 Task: Select the on option in the line that has folded area.
Action: Mouse moved to (20, 552)
Screenshot: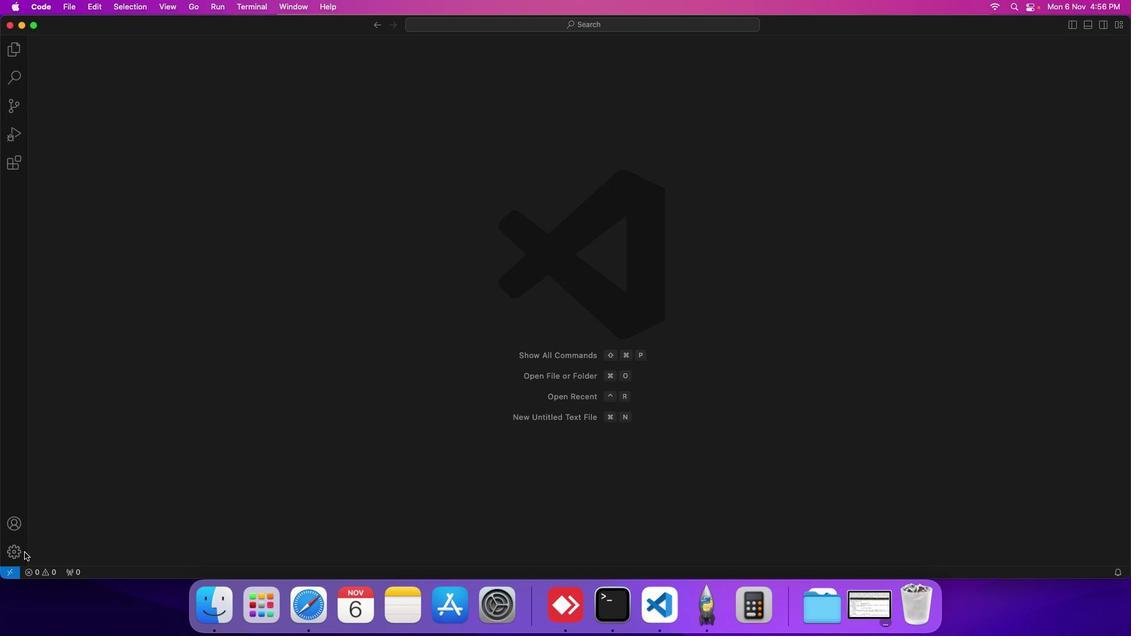 
Action: Mouse pressed left at (20, 552)
Screenshot: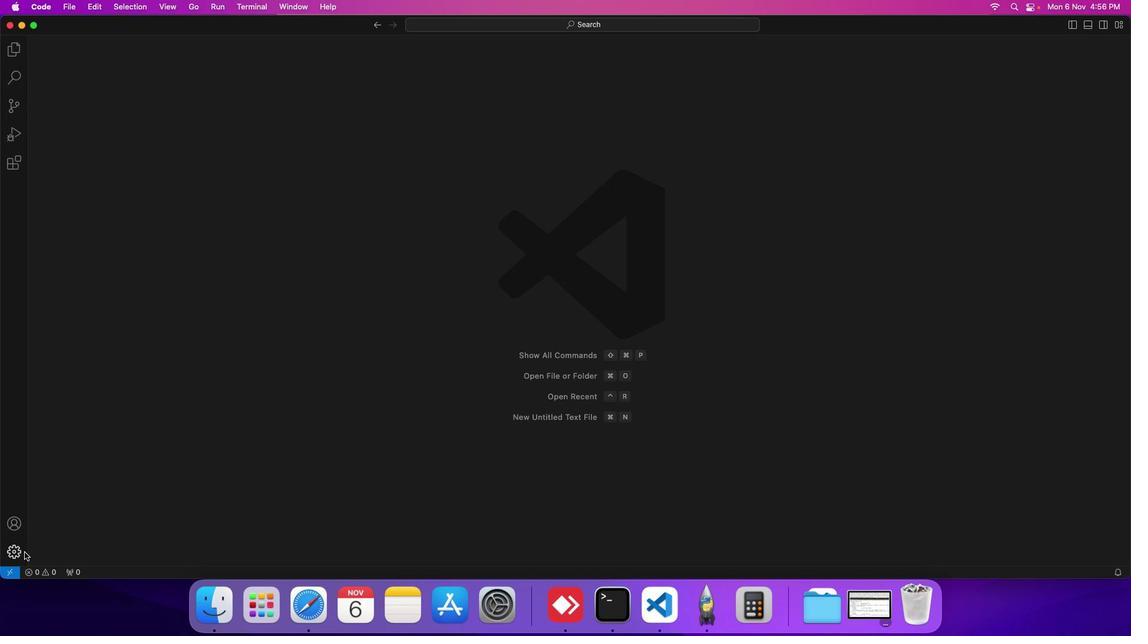 
Action: Mouse moved to (52, 463)
Screenshot: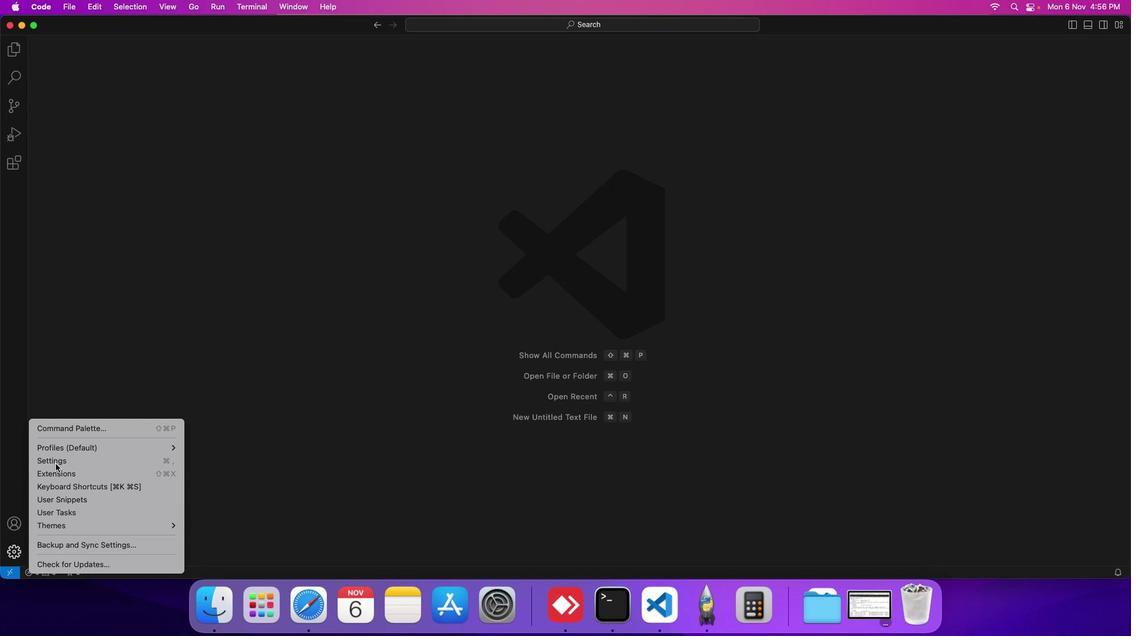 
Action: Mouse pressed left at (52, 463)
Screenshot: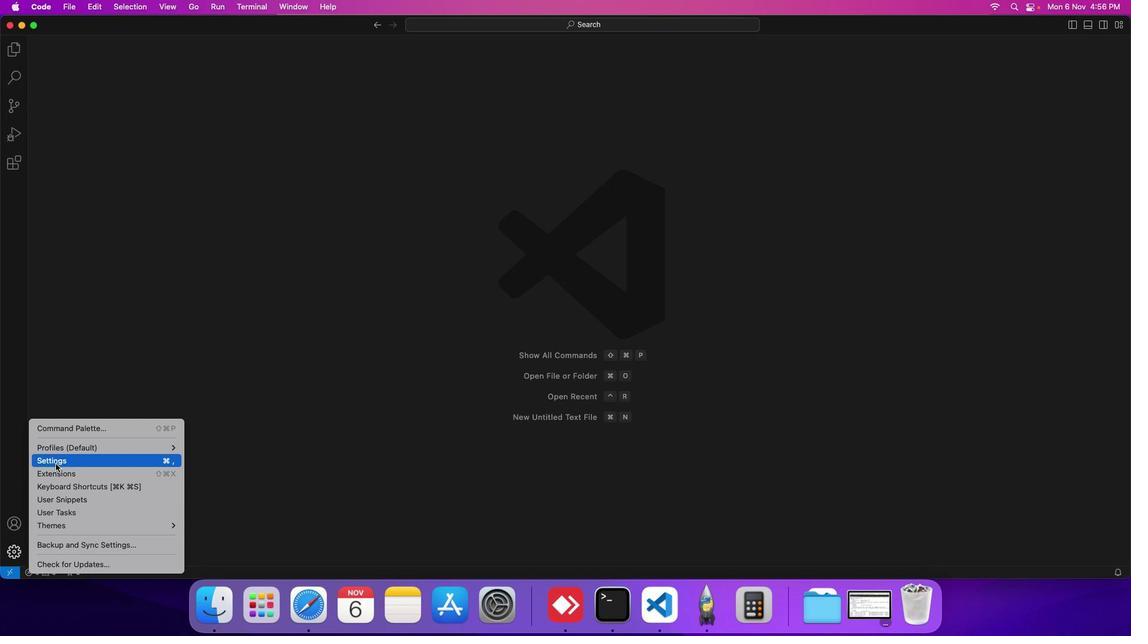 
Action: Mouse moved to (281, 170)
Screenshot: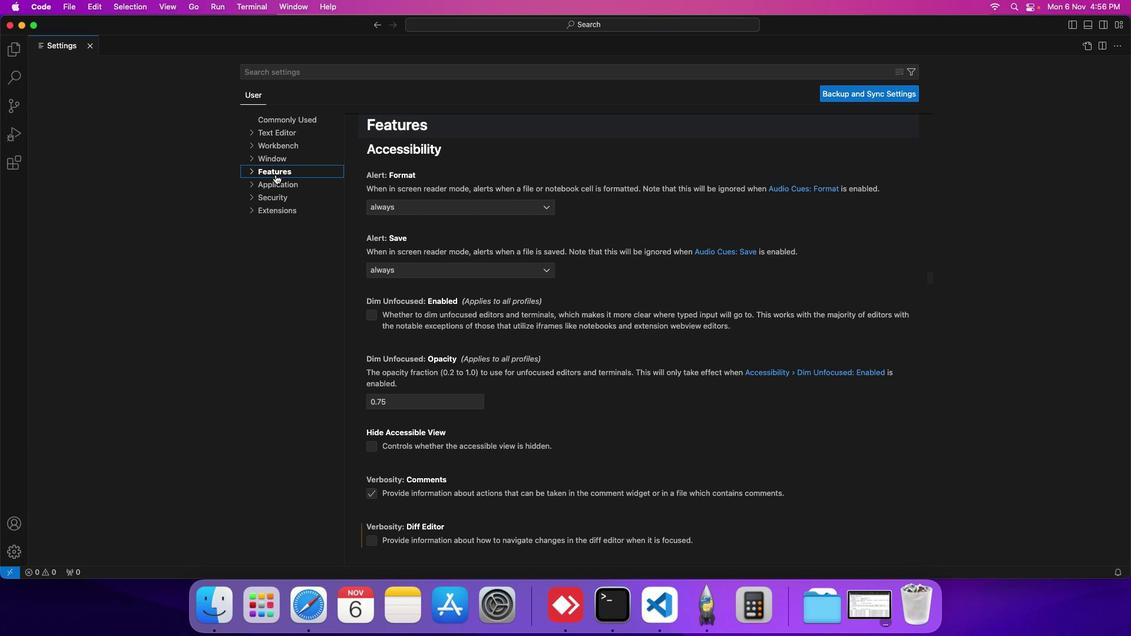 
Action: Mouse pressed left at (281, 170)
Screenshot: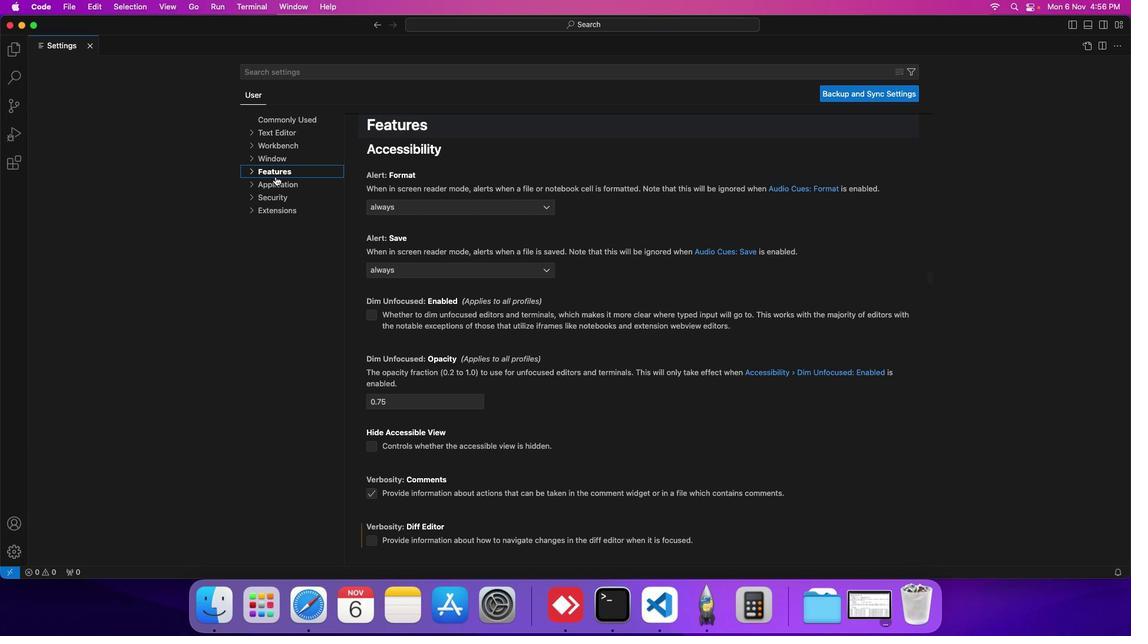 
Action: Mouse moved to (294, 381)
Screenshot: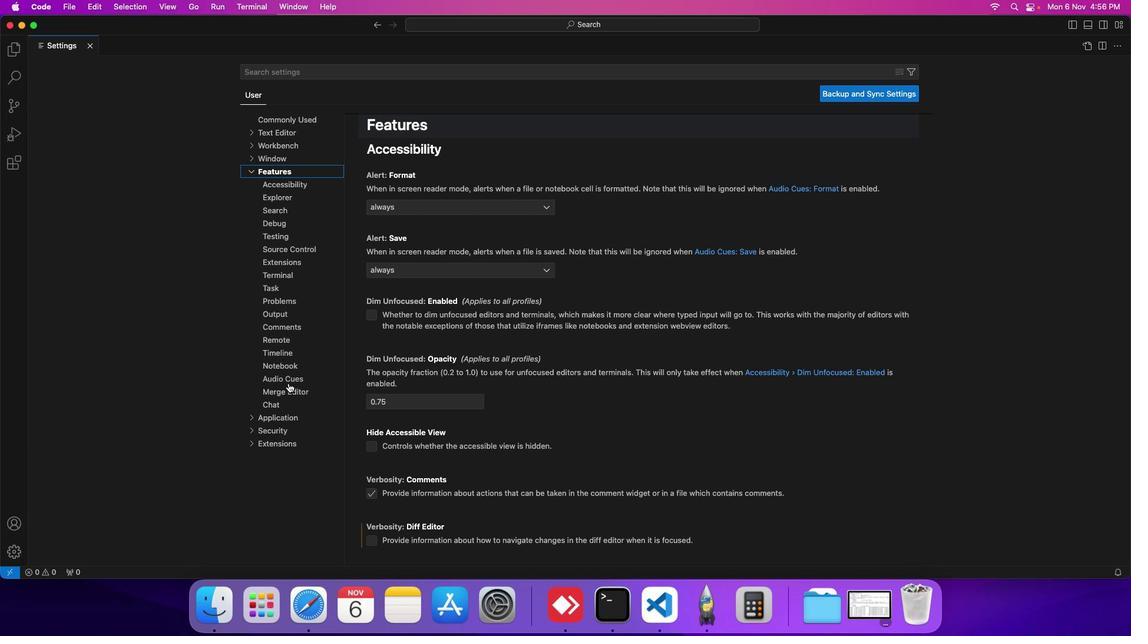 
Action: Mouse pressed left at (294, 381)
Screenshot: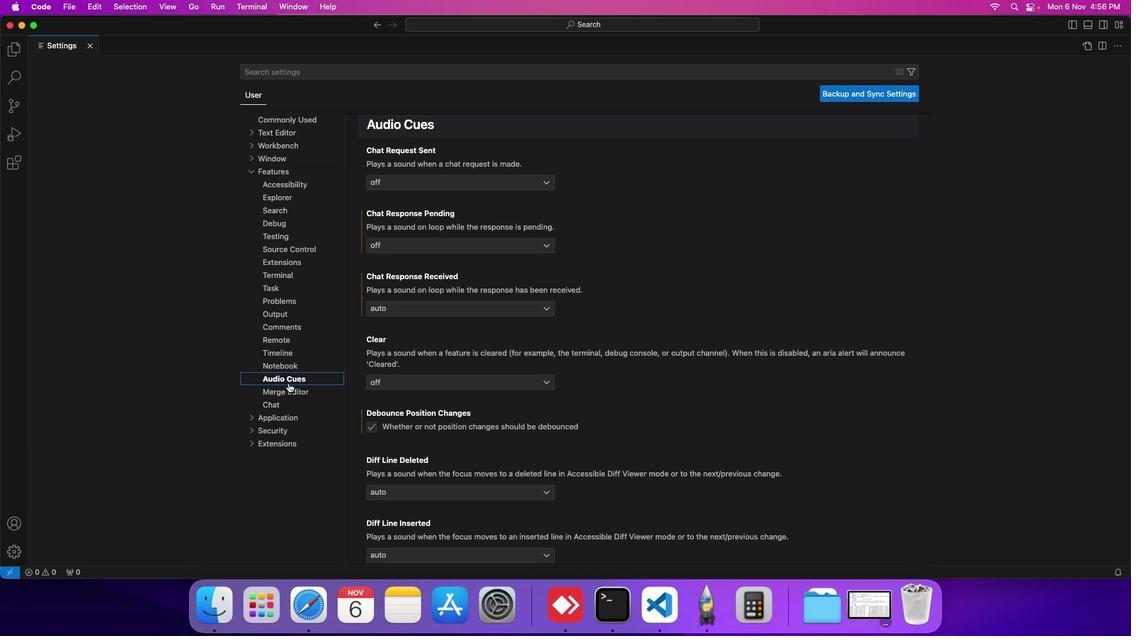 
Action: Mouse moved to (365, 360)
Screenshot: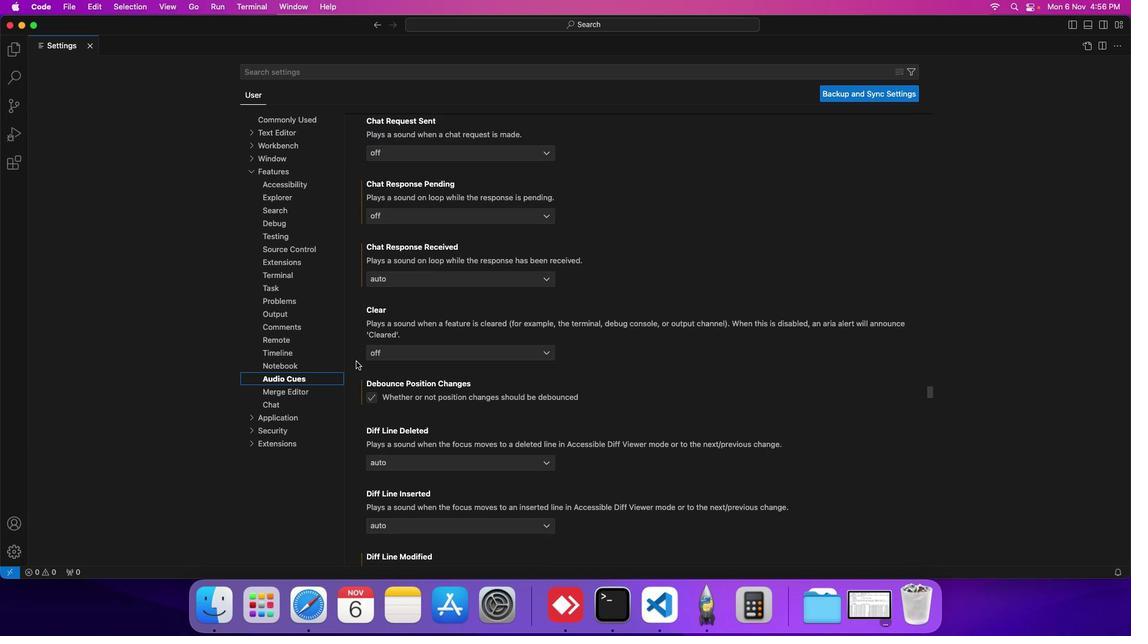 
Action: Mouse scrolled (365, 360) with delta (-4, -4)
Screenshot: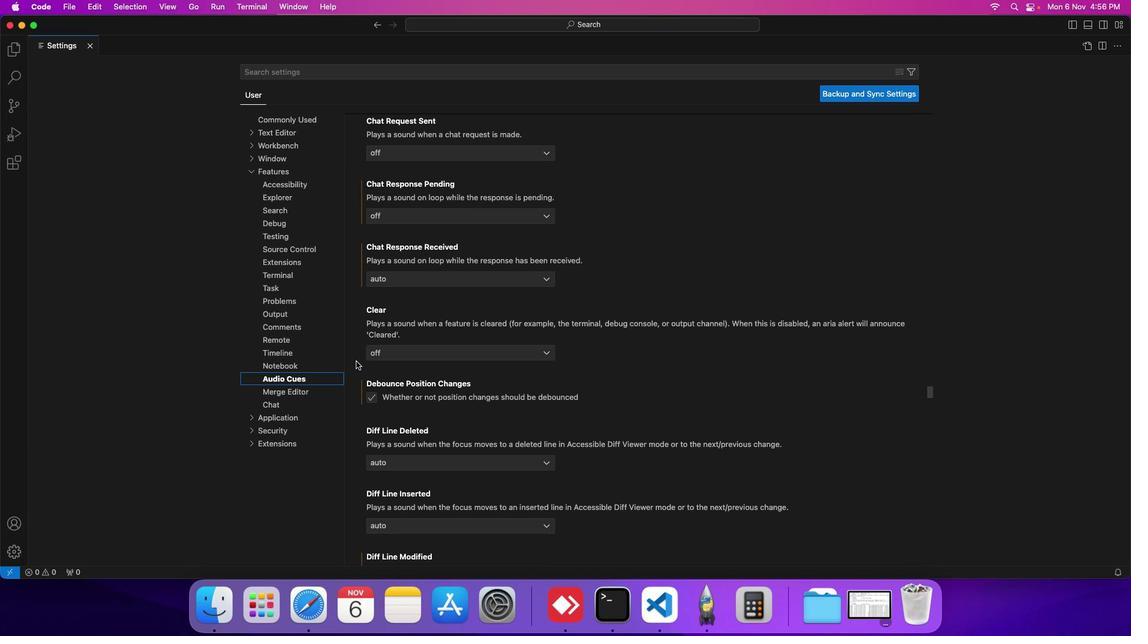 
Action: Mouse scrolled (365, 360) with delta (-4, -4)
Screenshot: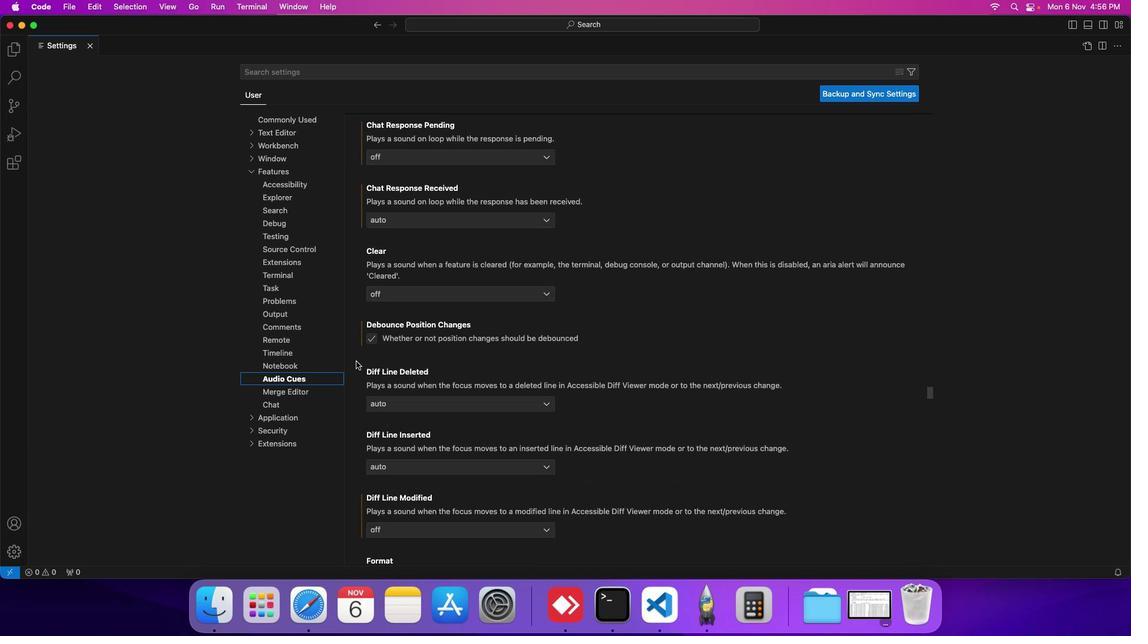 
Action: Mouse scrolled (365, 360) with delta (-4, -4)
Screenshot: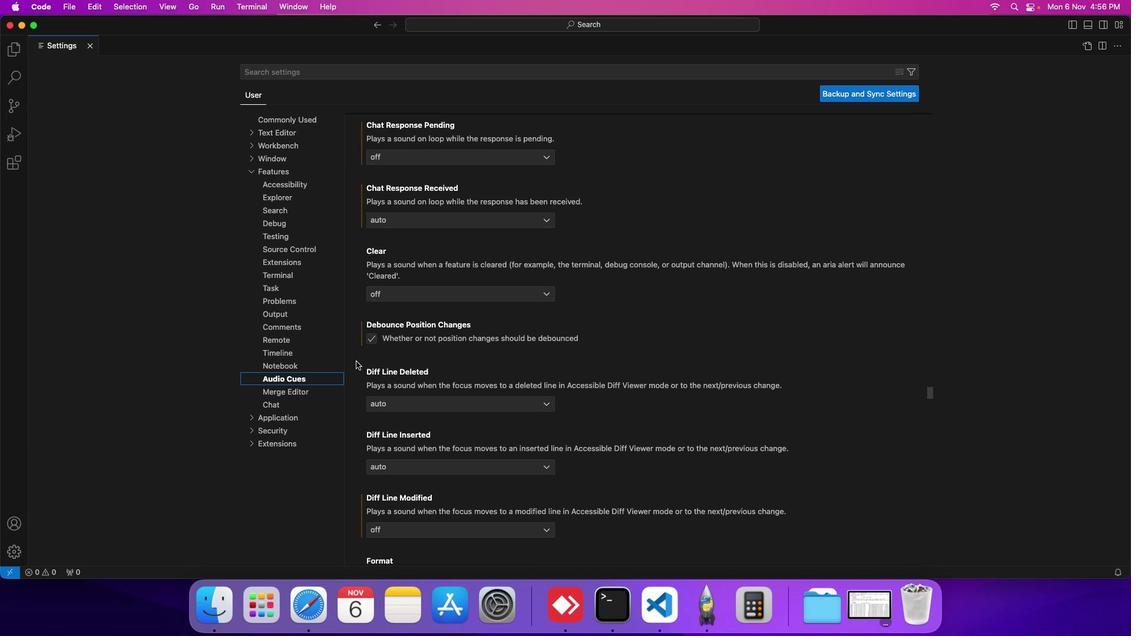 
Action: Mouse moved to (365, 360)
Screenshot: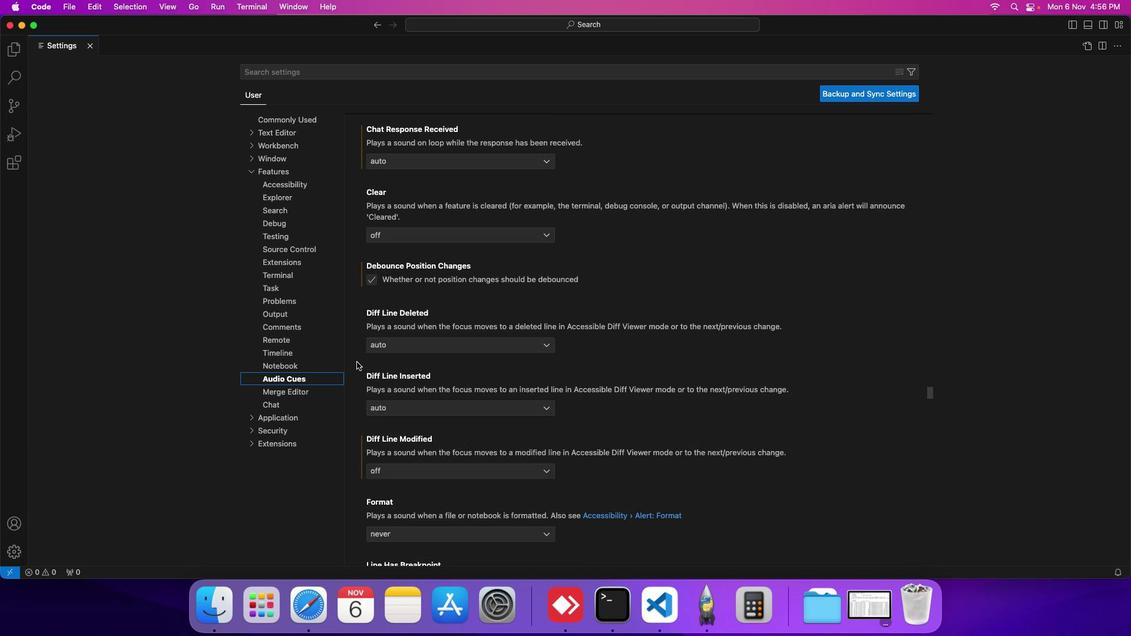
Action: Mouse scrolled (365, 360) with delta (-4, -4)
Screenshot: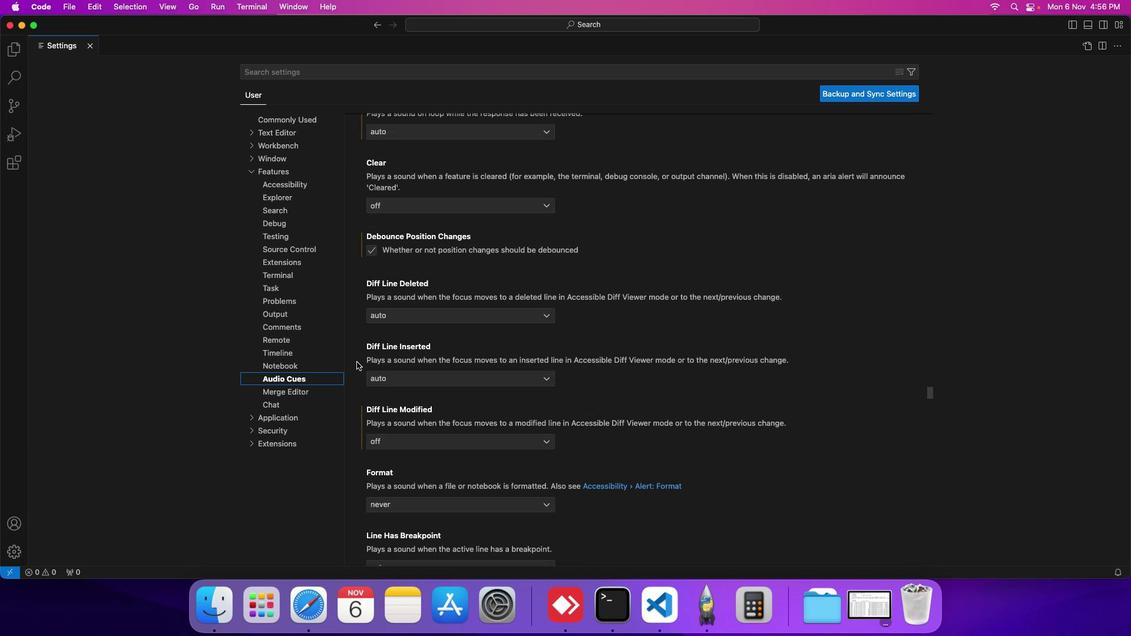 
Action: Mouse scrolled (365, 360) with delta (-4, -4)
Screenshot: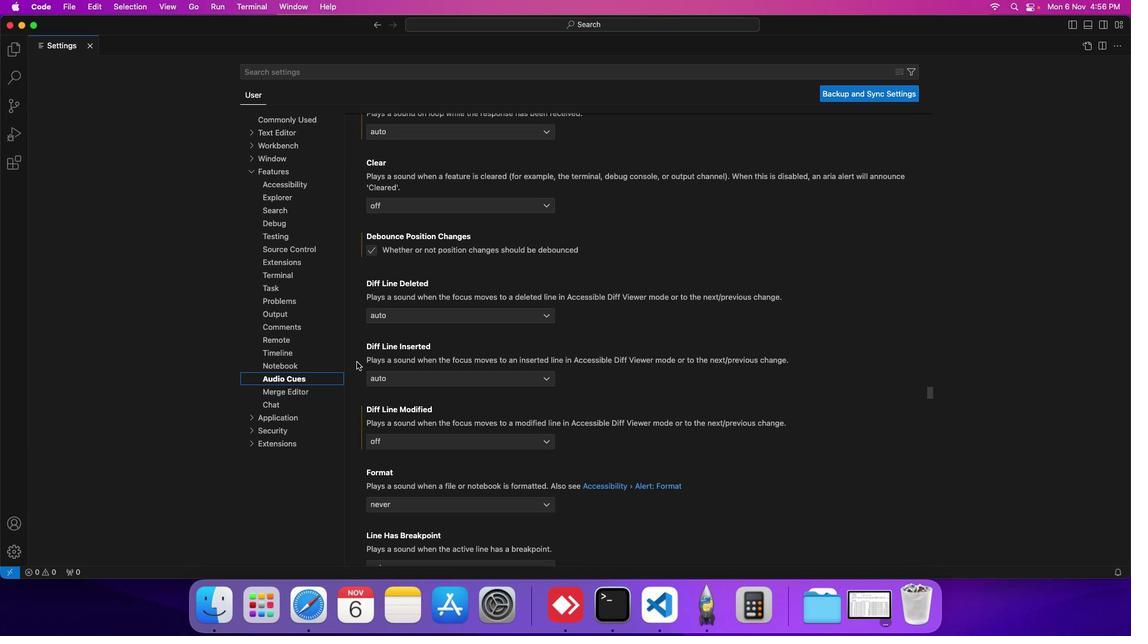 
Action: Mouse scrolled (365, 360) with delta (-4, -4)
Screenshot: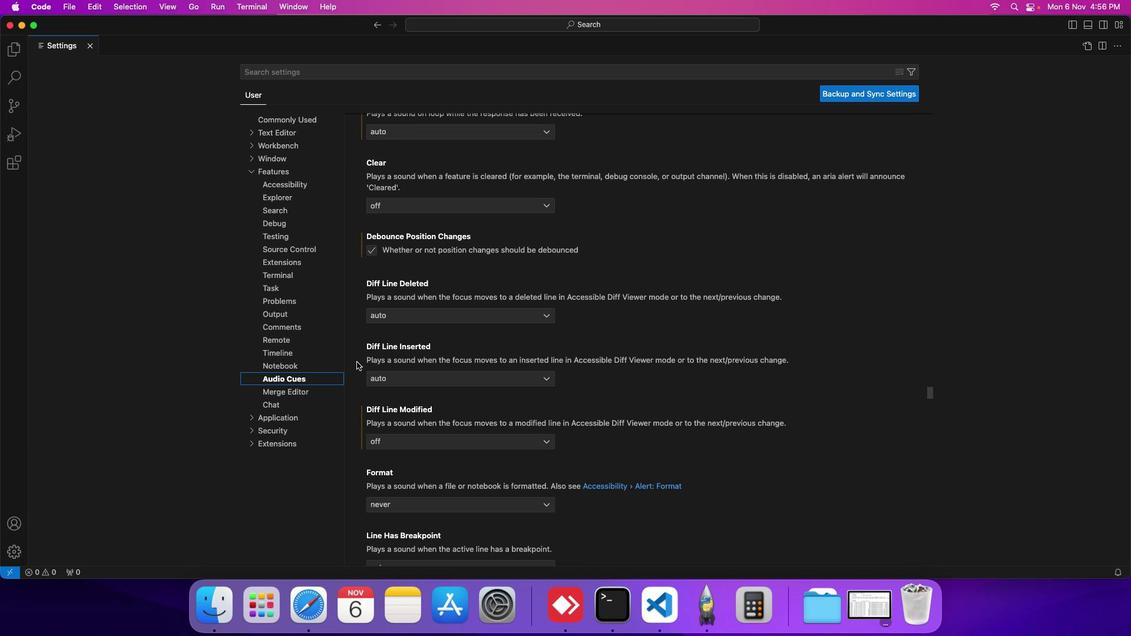 
Action: Mouse scrolled (365, 360) with delta (-4, -4)
Screenshot: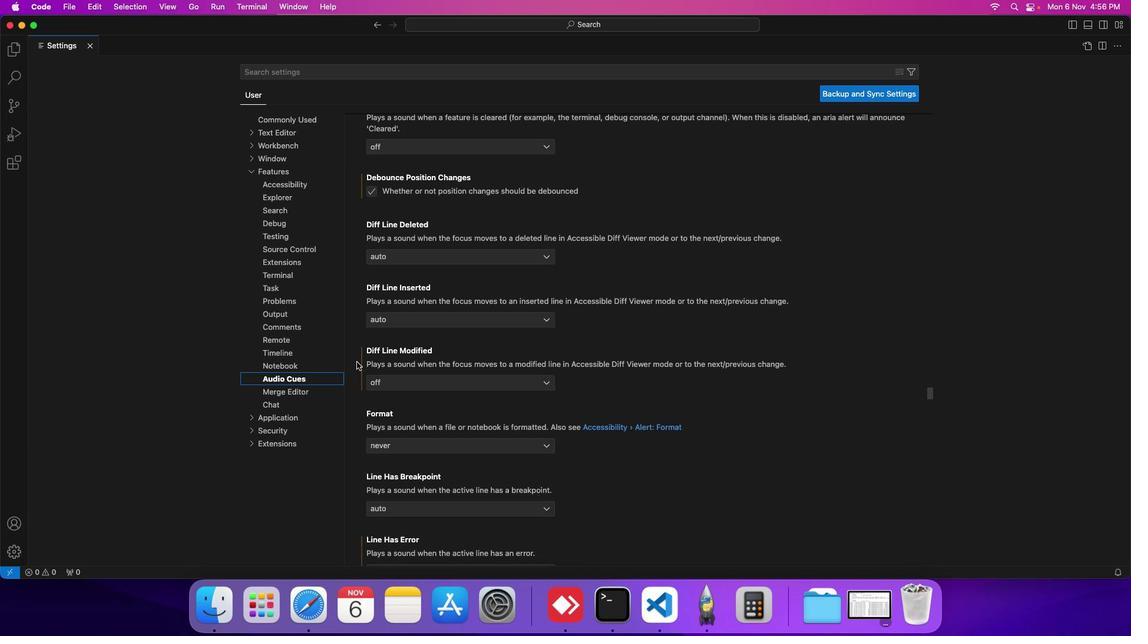 
Action: Mouse scrolled (365, 360) with delta (-4, -4)
Screenshot: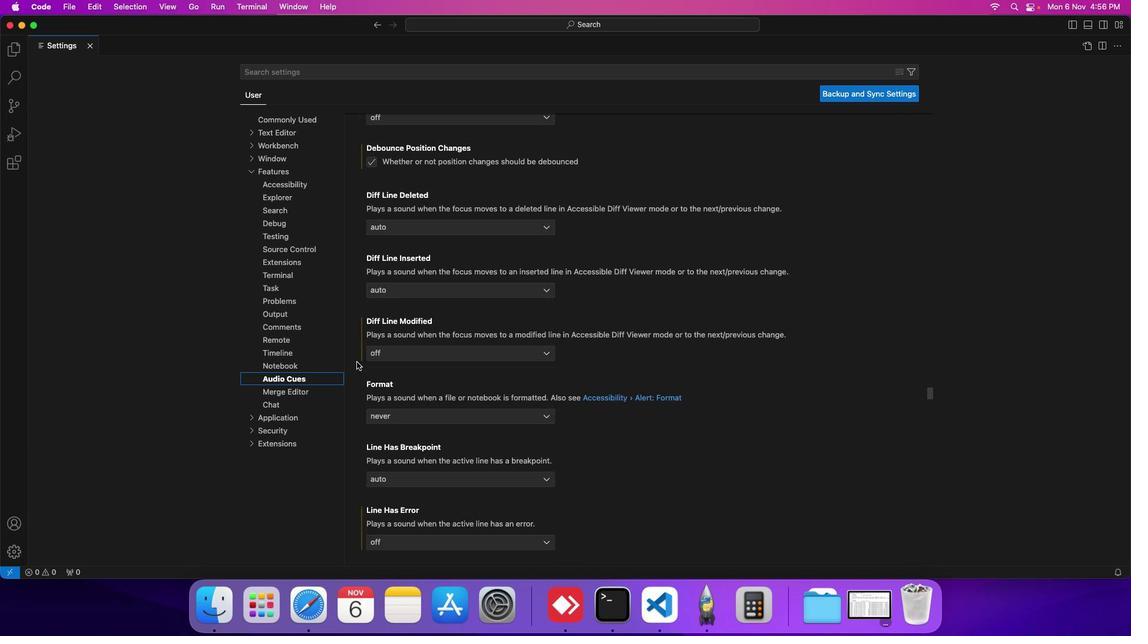 
Action: Mouse scrolled (365, 360) with delta (-4, -4)
Screenshot: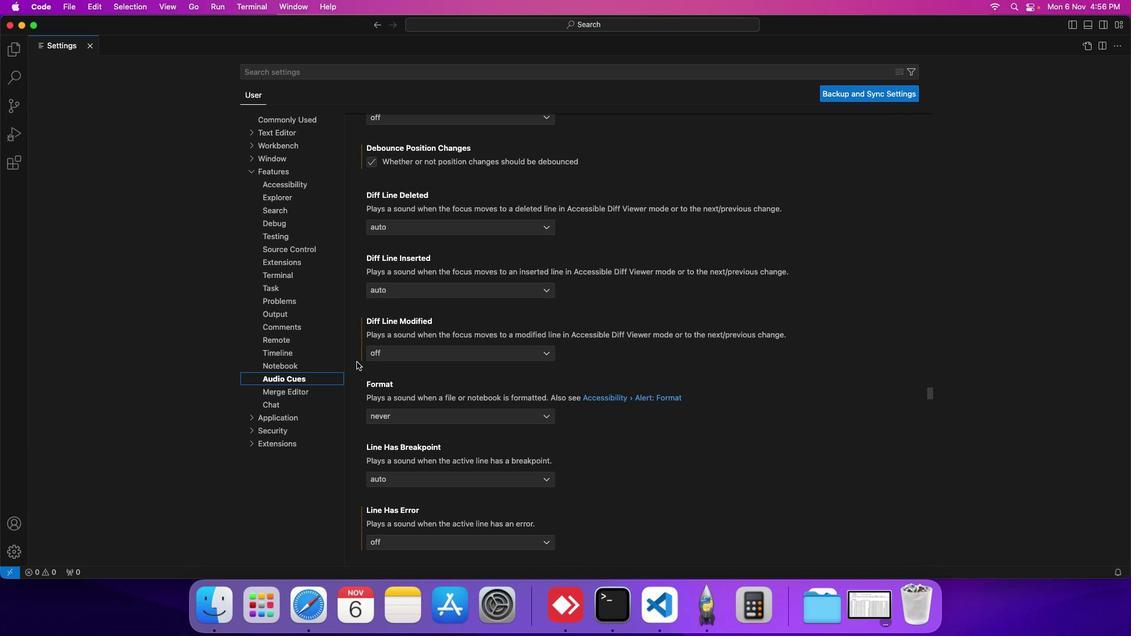 
Action: Mouse scrolled (365, 360) with delta (-4, -4)
Screenshot: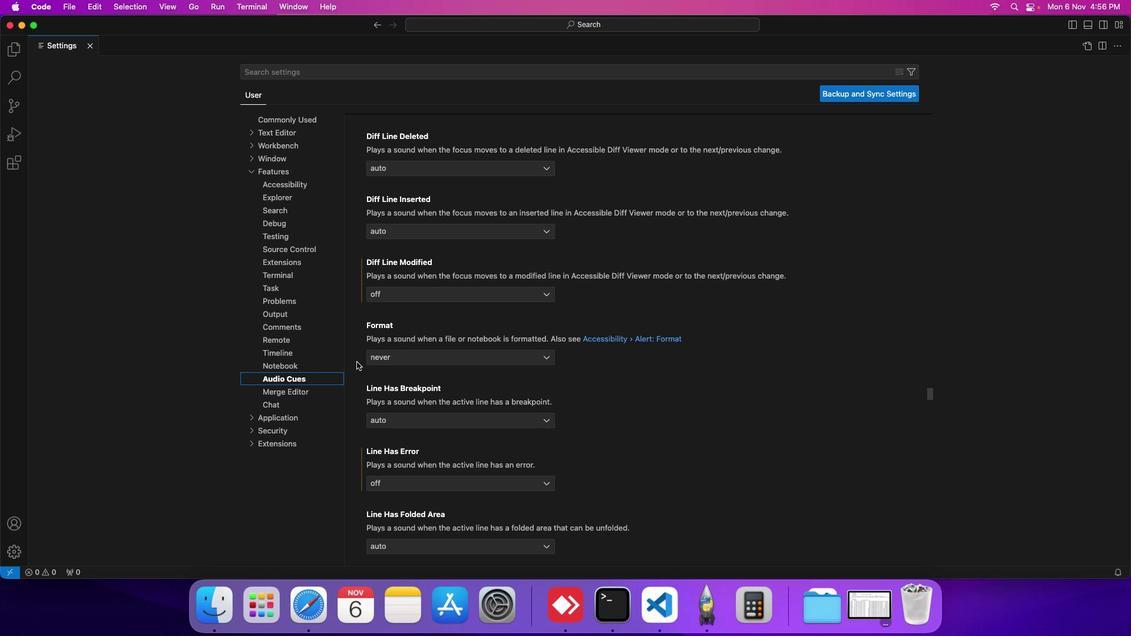 
Action: Mouse scrolled (365, 360) with delta (-4, -4)
Screenshot: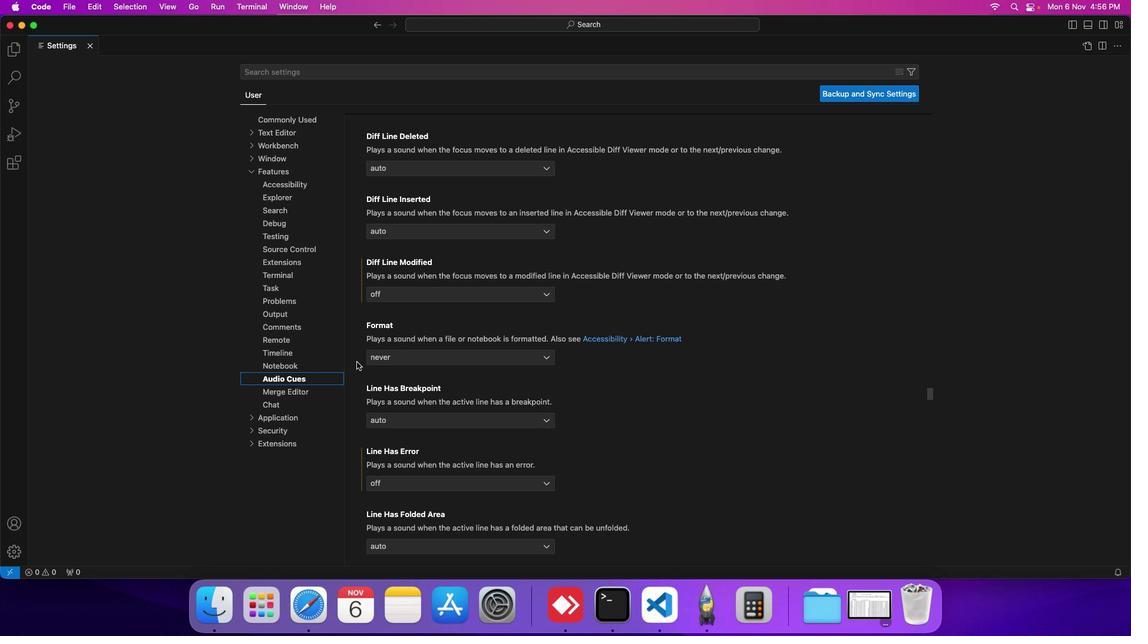
Action: Mouse scrolled (365, 360) with delta (-4, -4)
Screenshot: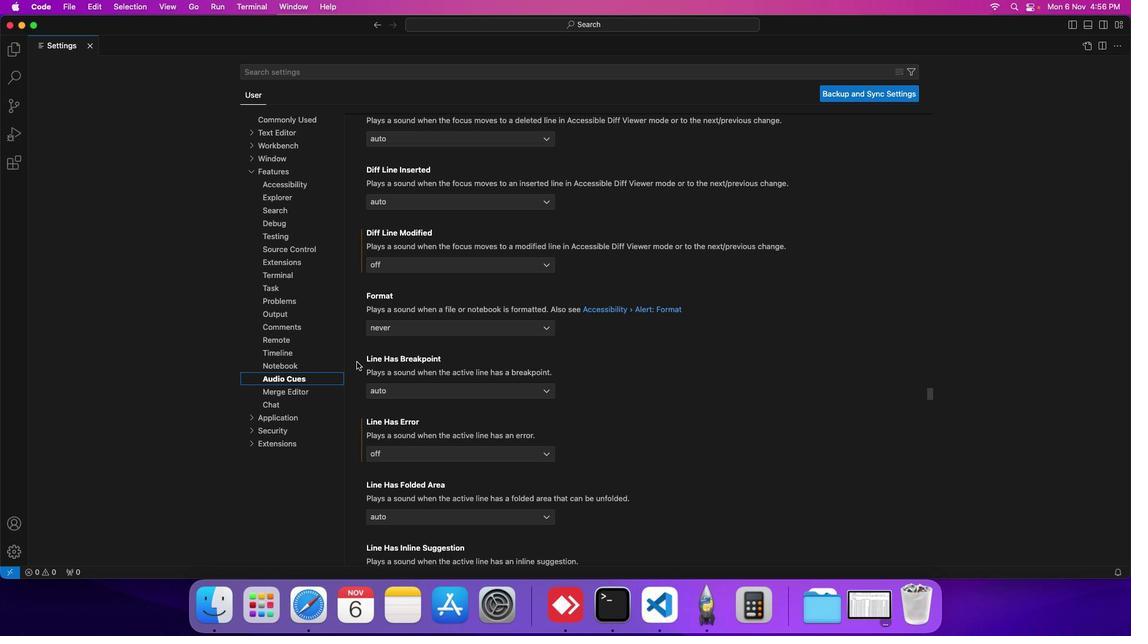 
Action: Mouse scrolled (365, 360) with delta (-4, -4)
Screenshot: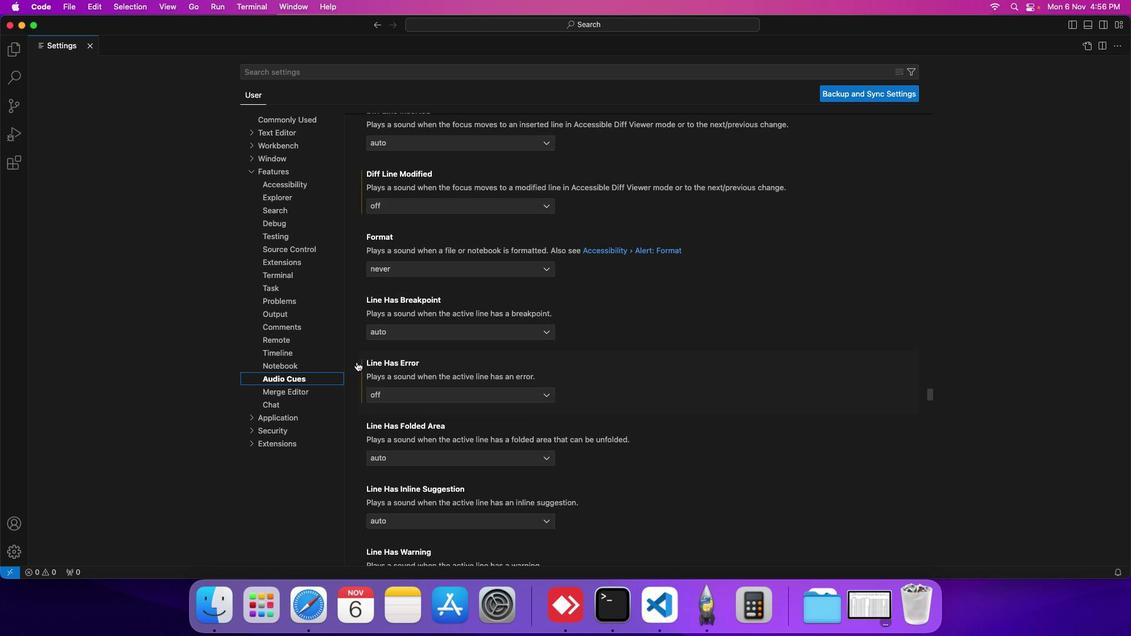 
Action: Mouse scrolled (365, 360) with delta (-4, -4)
Screenshot: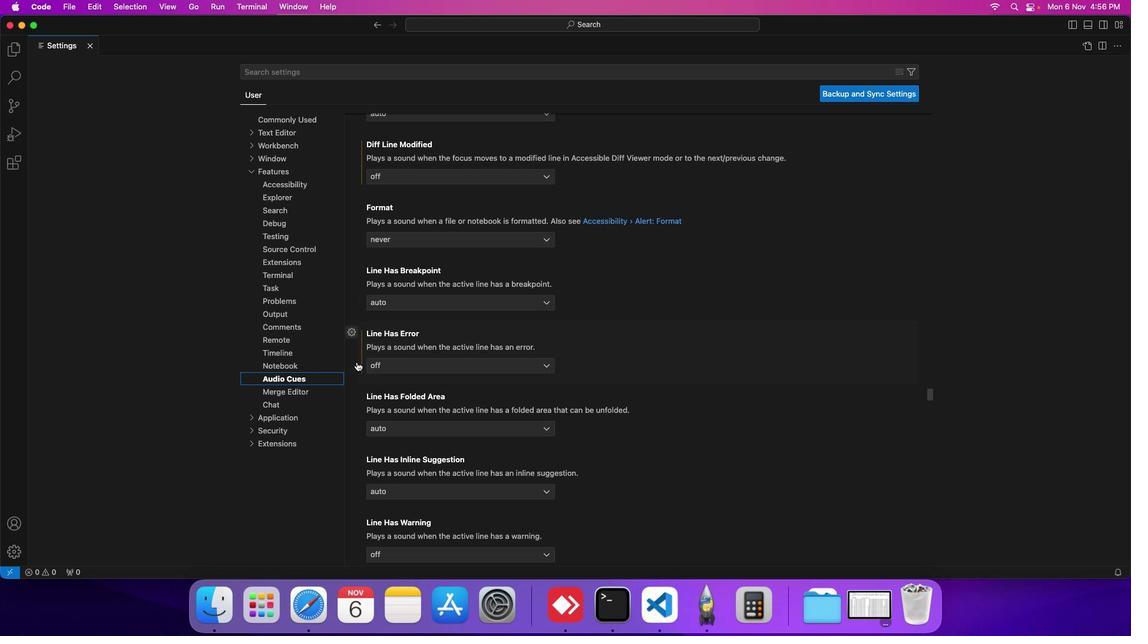 
Action: Mouse scrolled (365, 360) with delta (-4, -4)
Screenshot: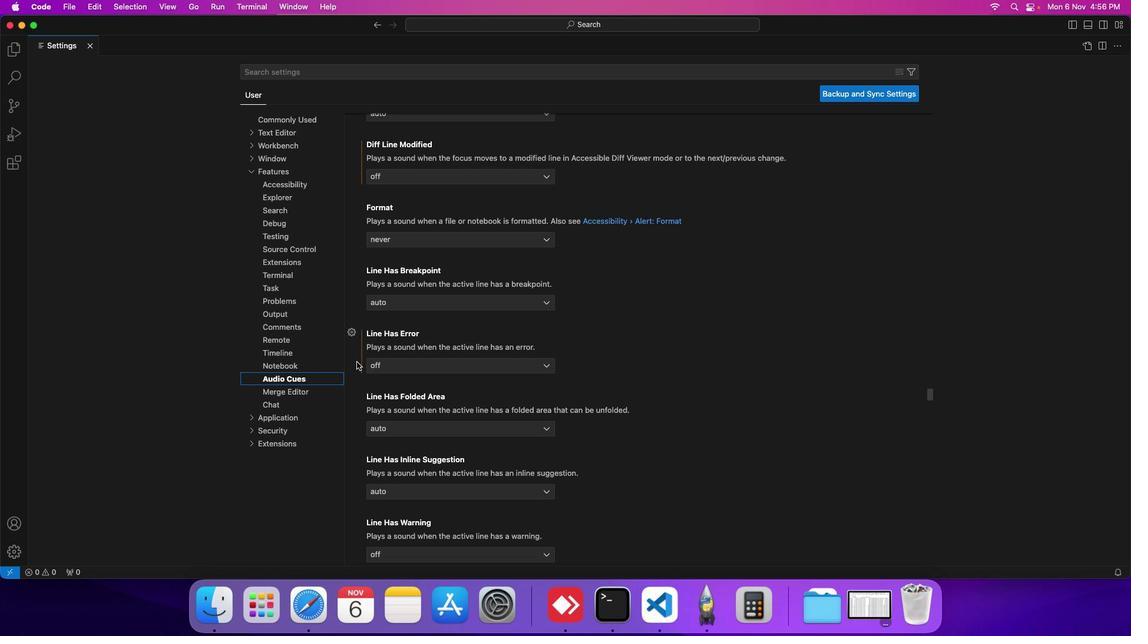 
Action: Mouse scrolled (365, 360) with delta (-4, -4)
Screenshot: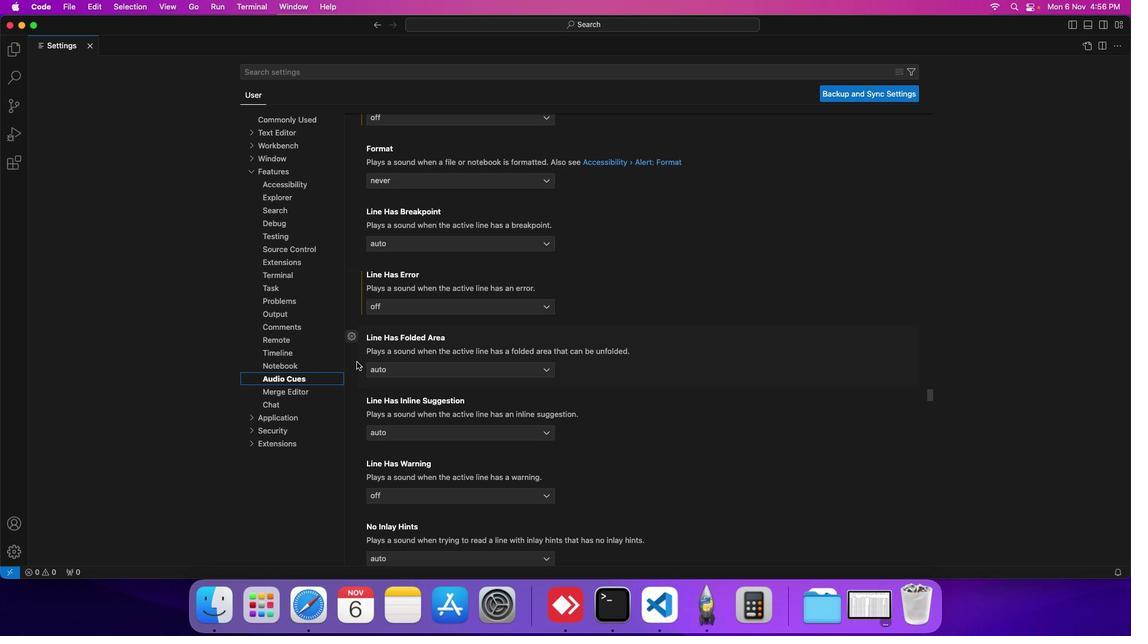 
Action: Mouse scrolled (365, 360) with delta (-4, -4)
Screenshot: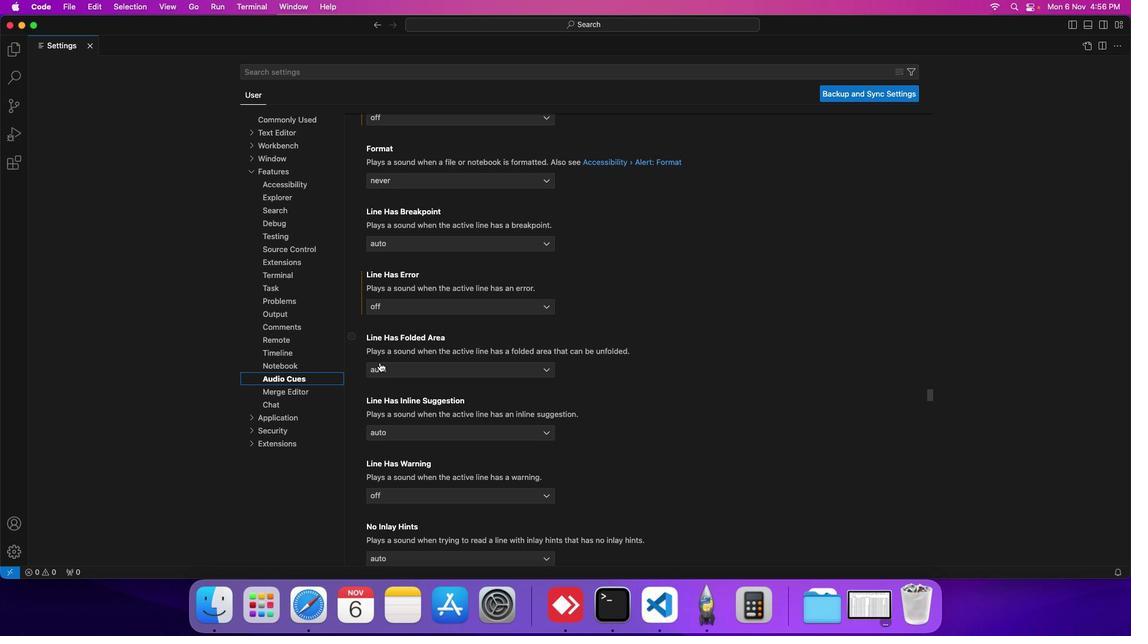 
Action: Mouse moved to (481, 380)
Screenshot: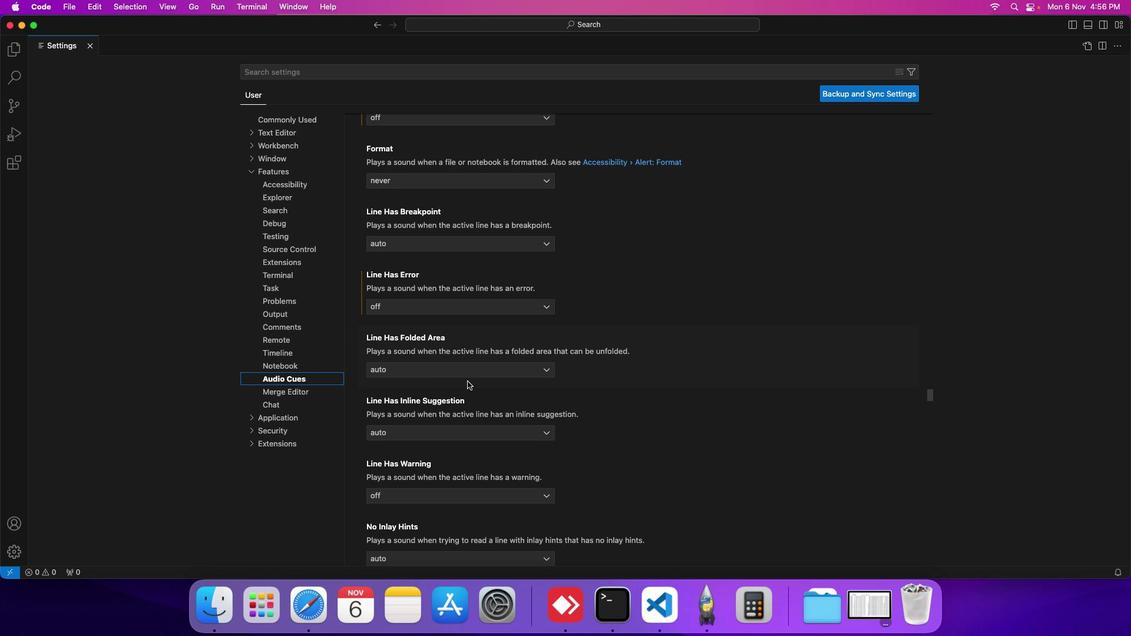 
Action: Mouse scrolled (481, 380) with delta (-4, -4)
Screenshot: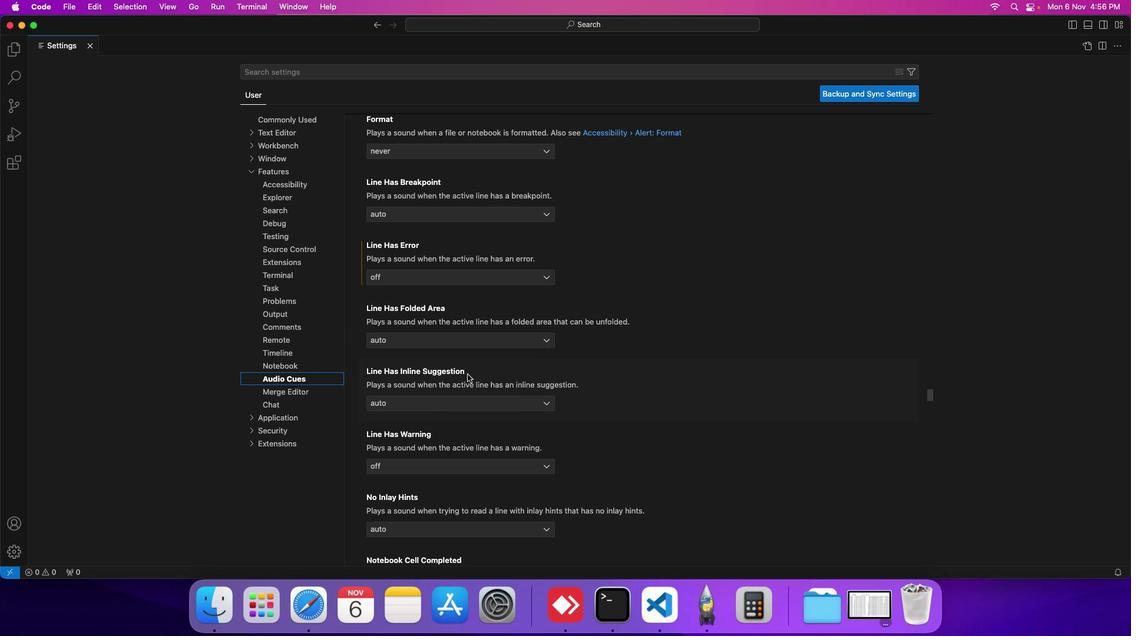 
Action: Mouse moved to (467, 340)
Screenshot: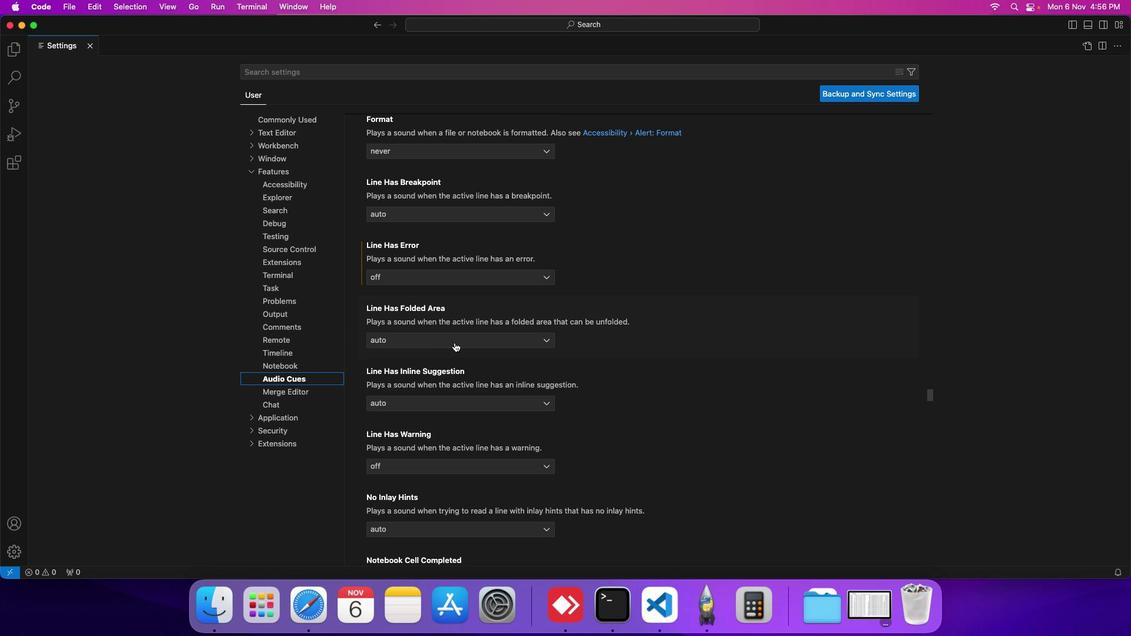 
Action: Mouse pressed left at (467, 340)
Screenshot: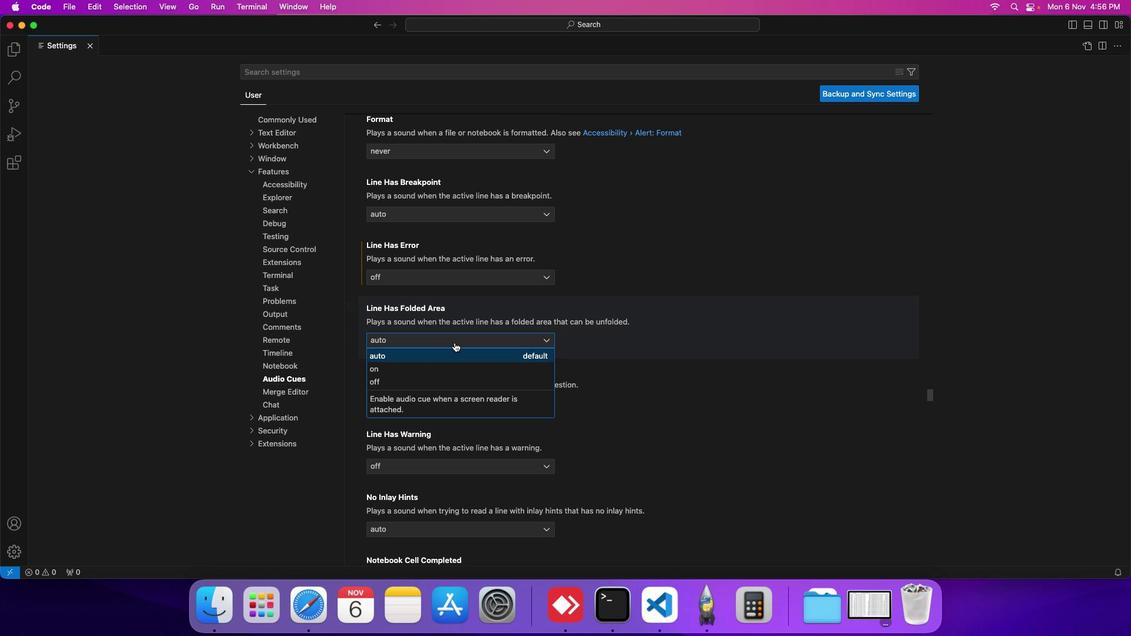 
Action: Mouse moved to (454, 365)
Screenshot: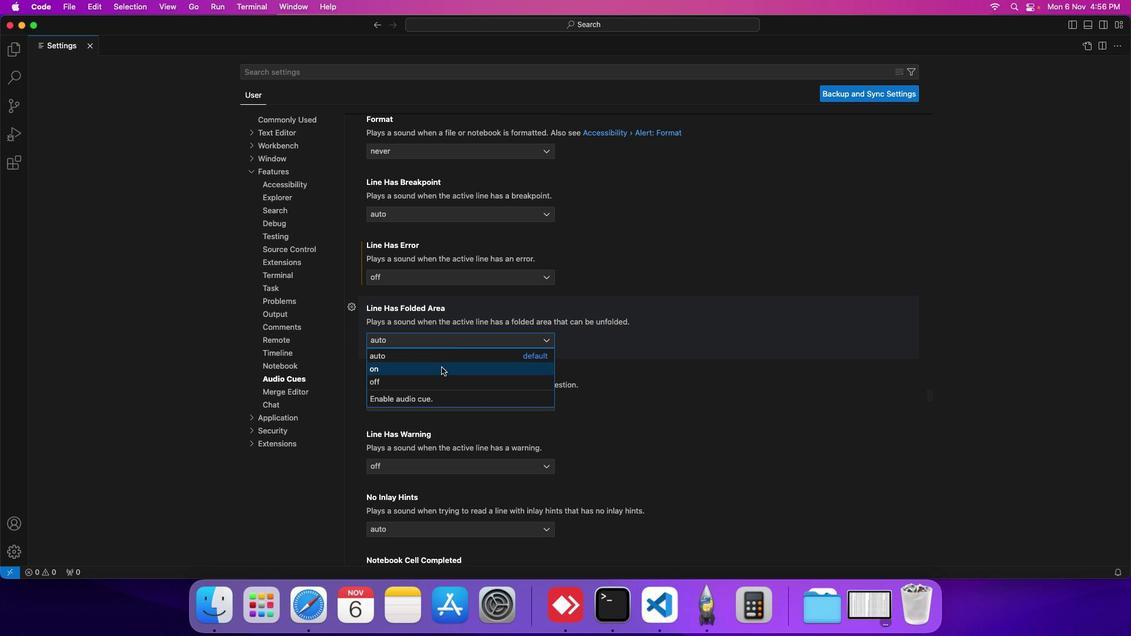
Action: Mouse pressed left at (454, 365)
Screenshot: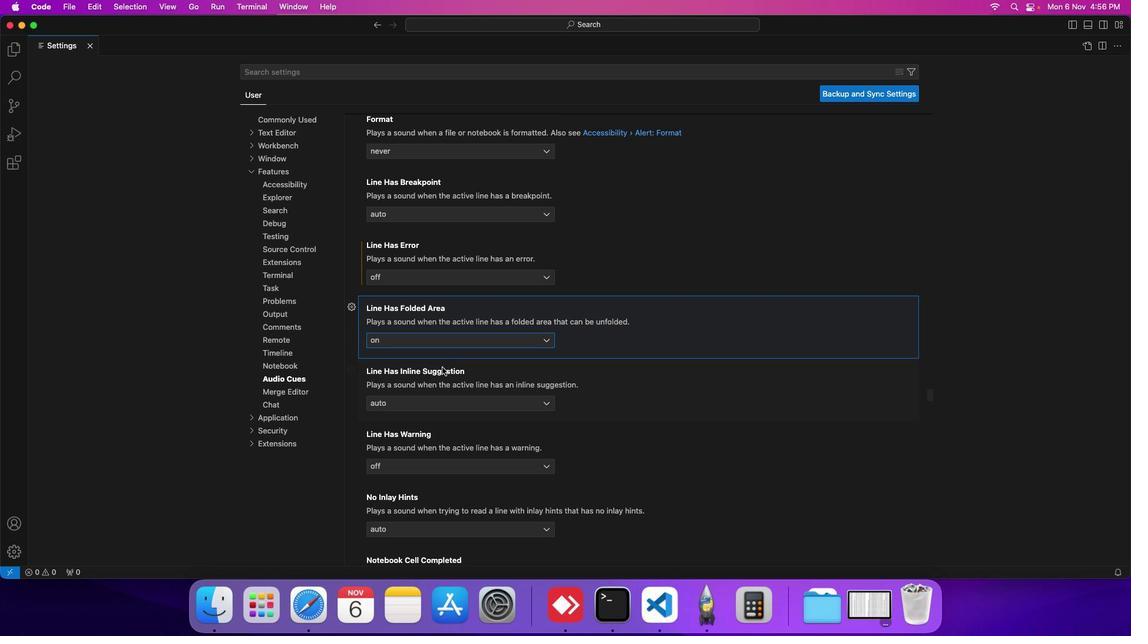 
Action: Mouse moved to (499, 347)
Screenshot: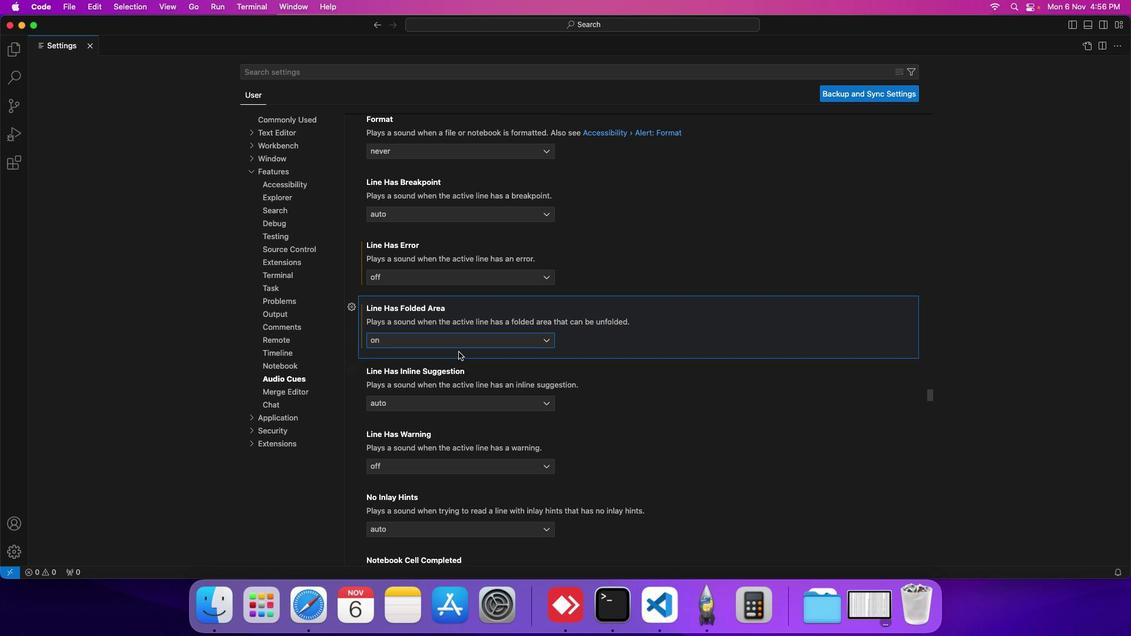 
